 Task: Toggle the auto-detect color scheme in the window.
Action: Mouse moved to (5, 653)
Screenshot: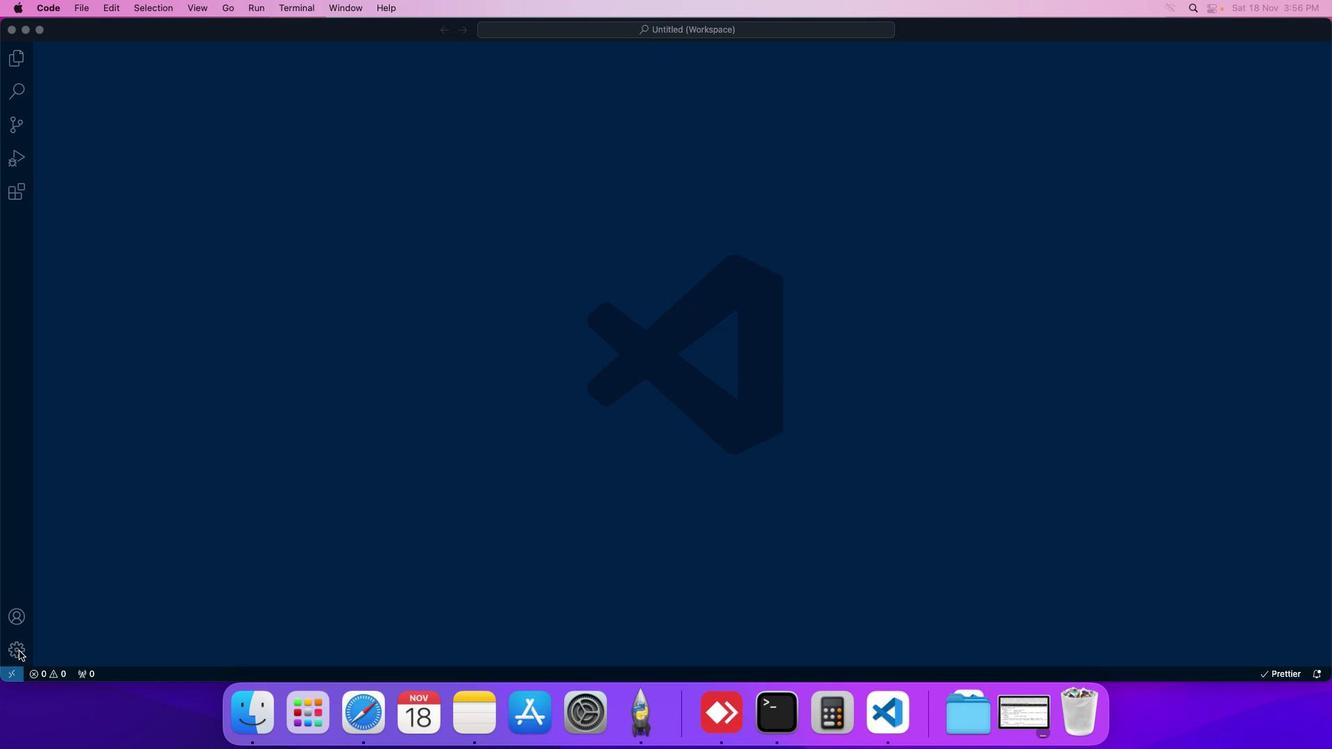 
Action: Mouse pressed left at (5, 653)
Screenshot: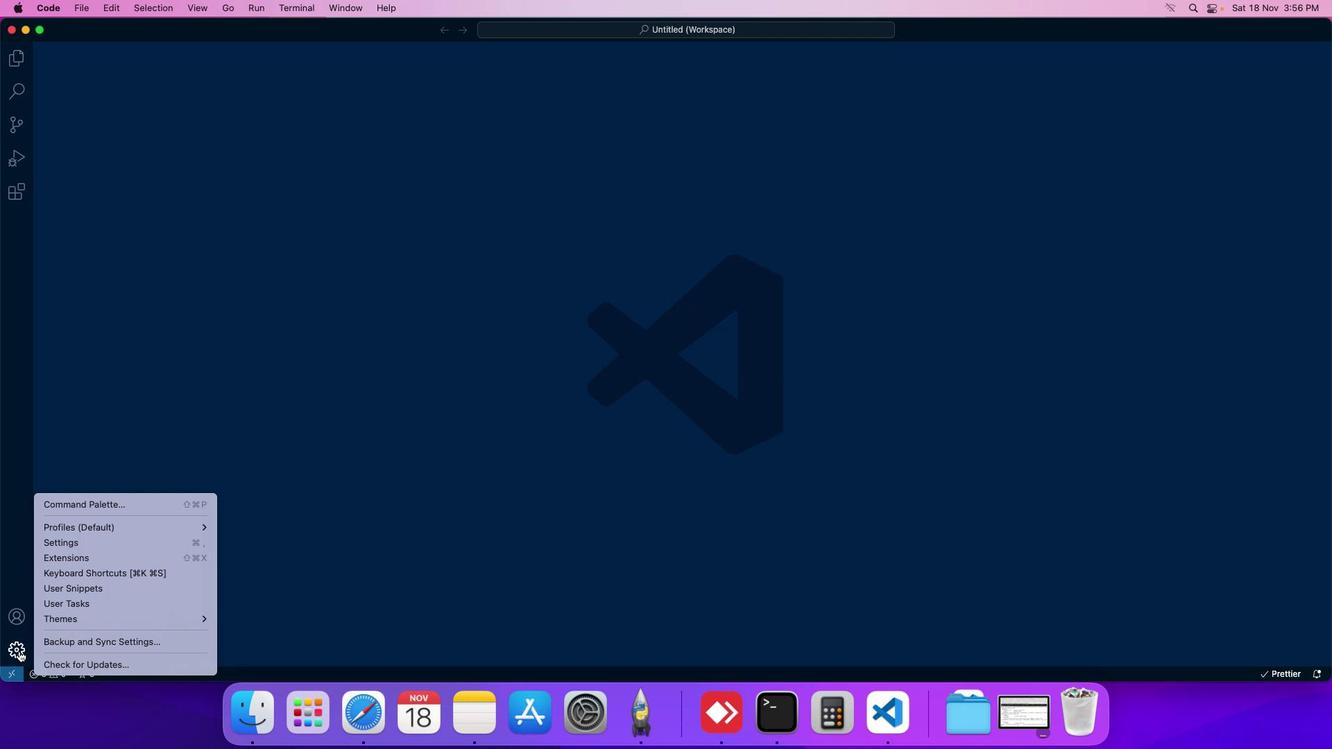 
Action: Mouse moved to (59, 544)
Screenshot: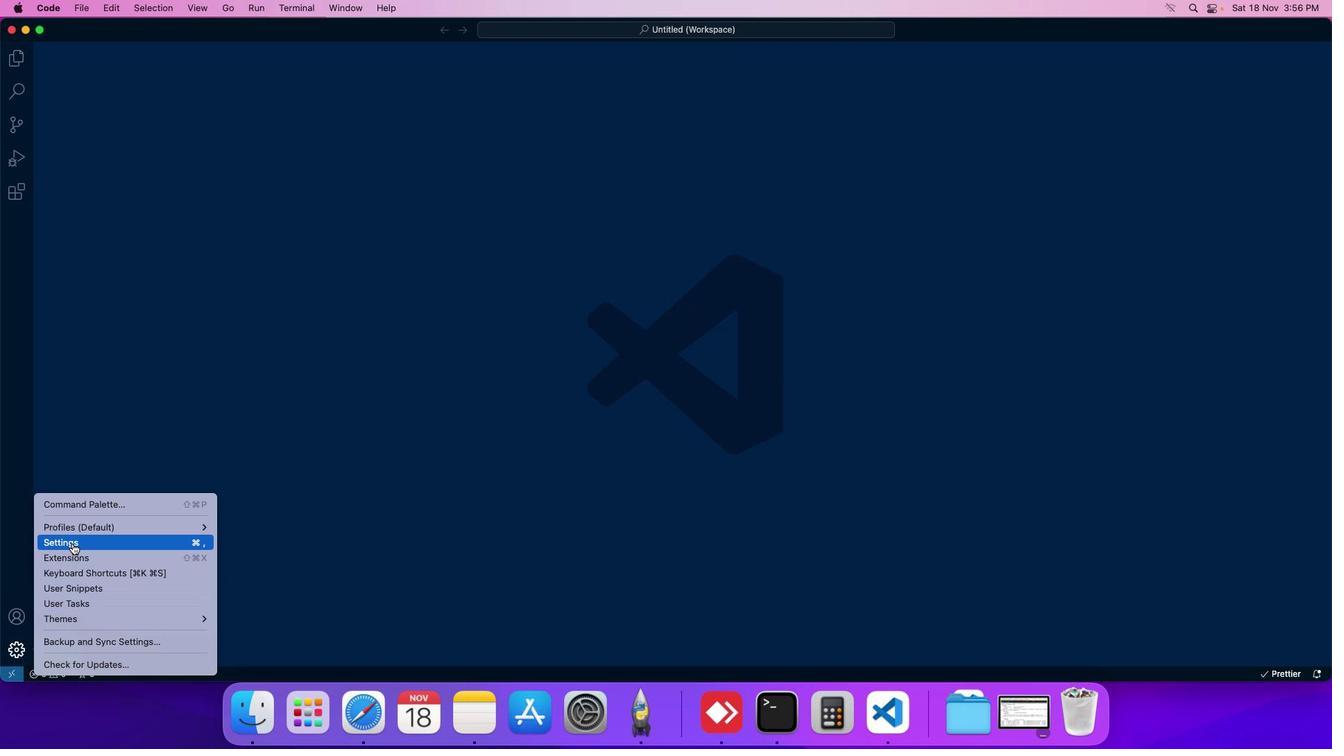 
Action: Mouse pressed left at (59, 544)
Screenshot: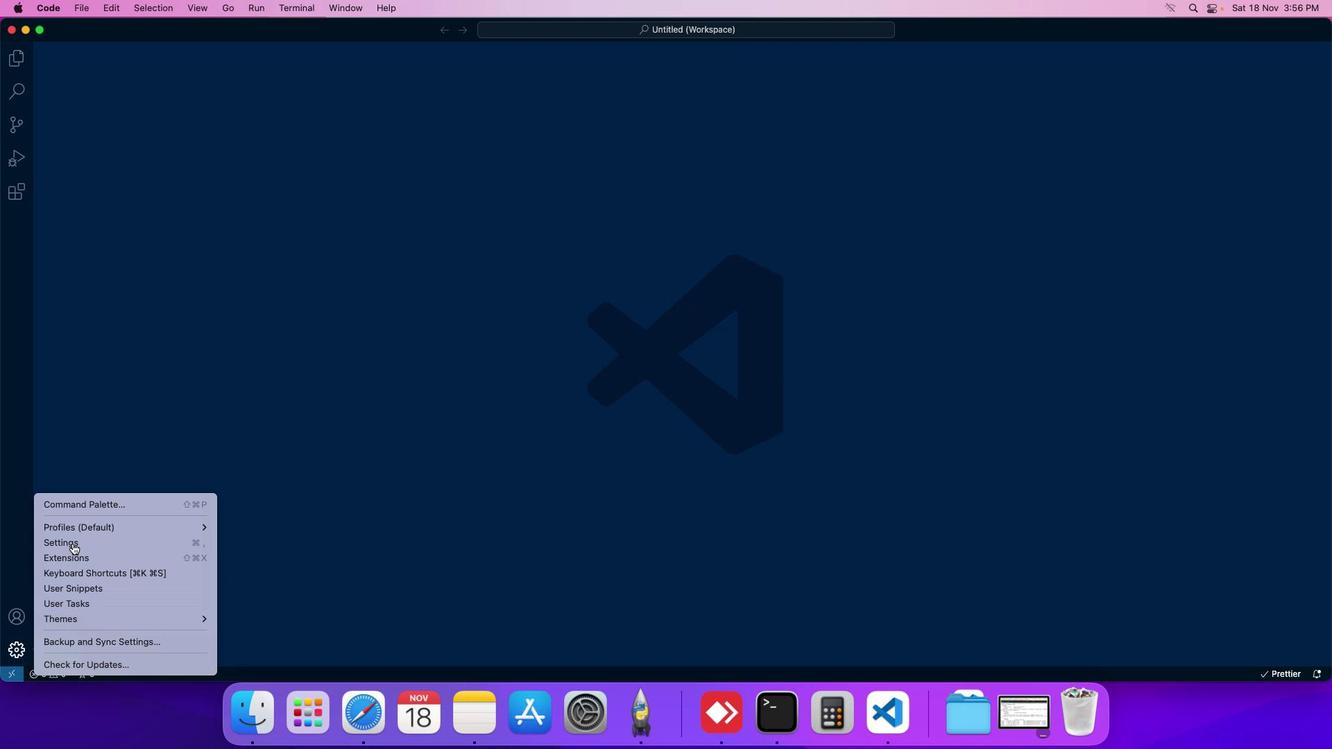 
Action: Mouse moved to (349, 106)
Screenshot: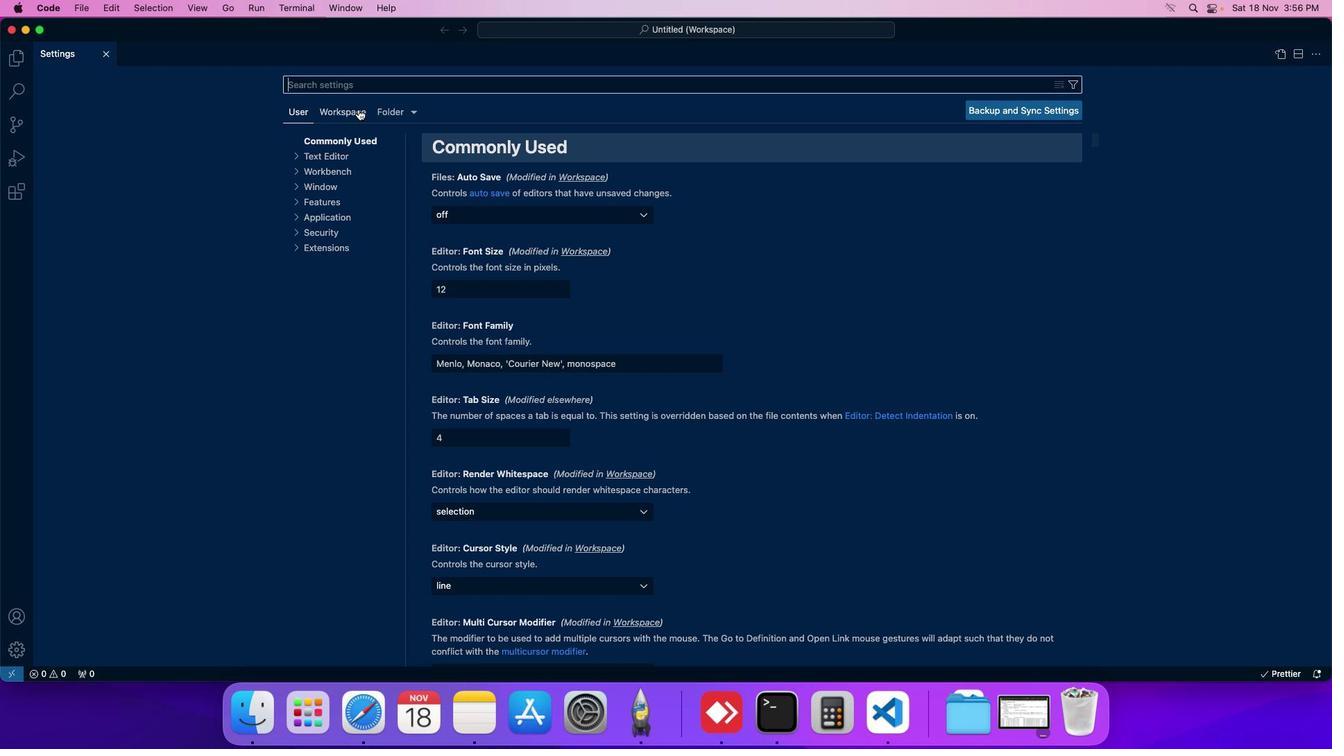 
Action: Mouse pressed left at (349, 106)
Screenshot: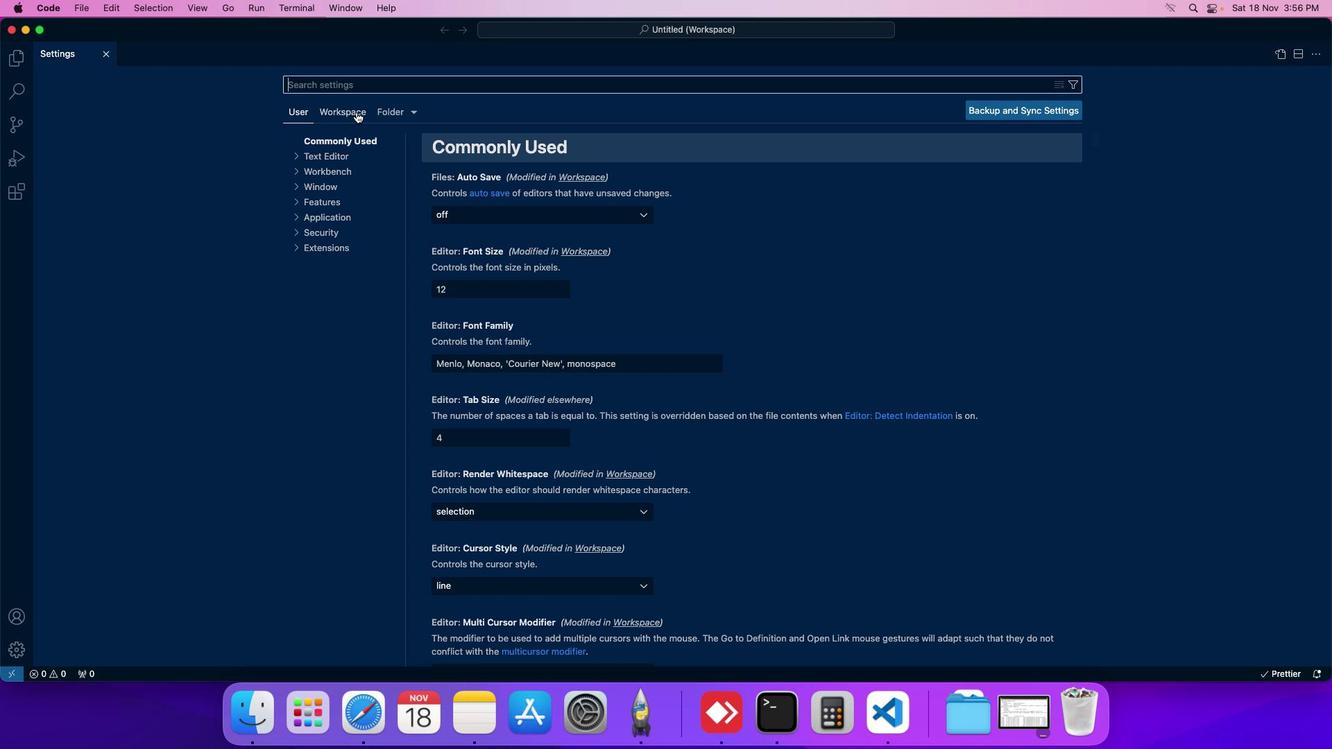 
Action: Mouse moved to (315, 166)
Screenshot: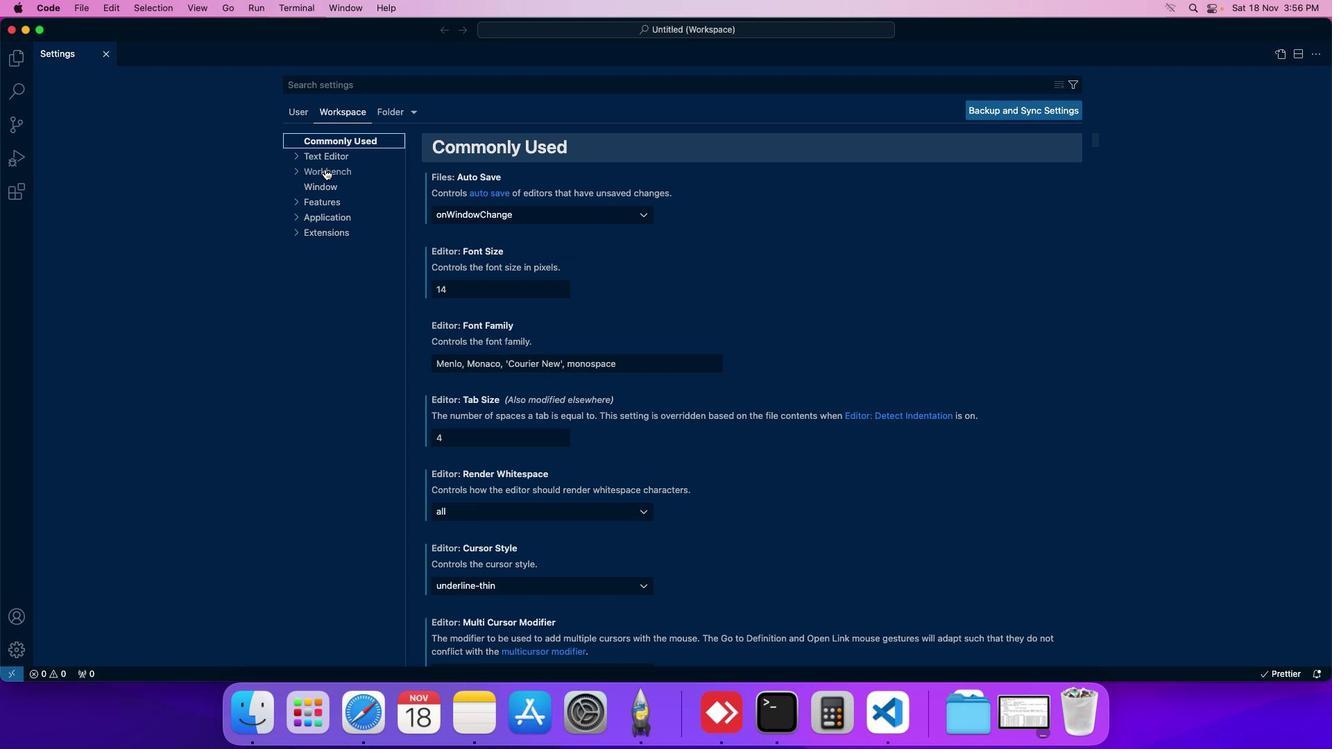 
Action: Mouse pressed left at (315, 166)
Screenshot: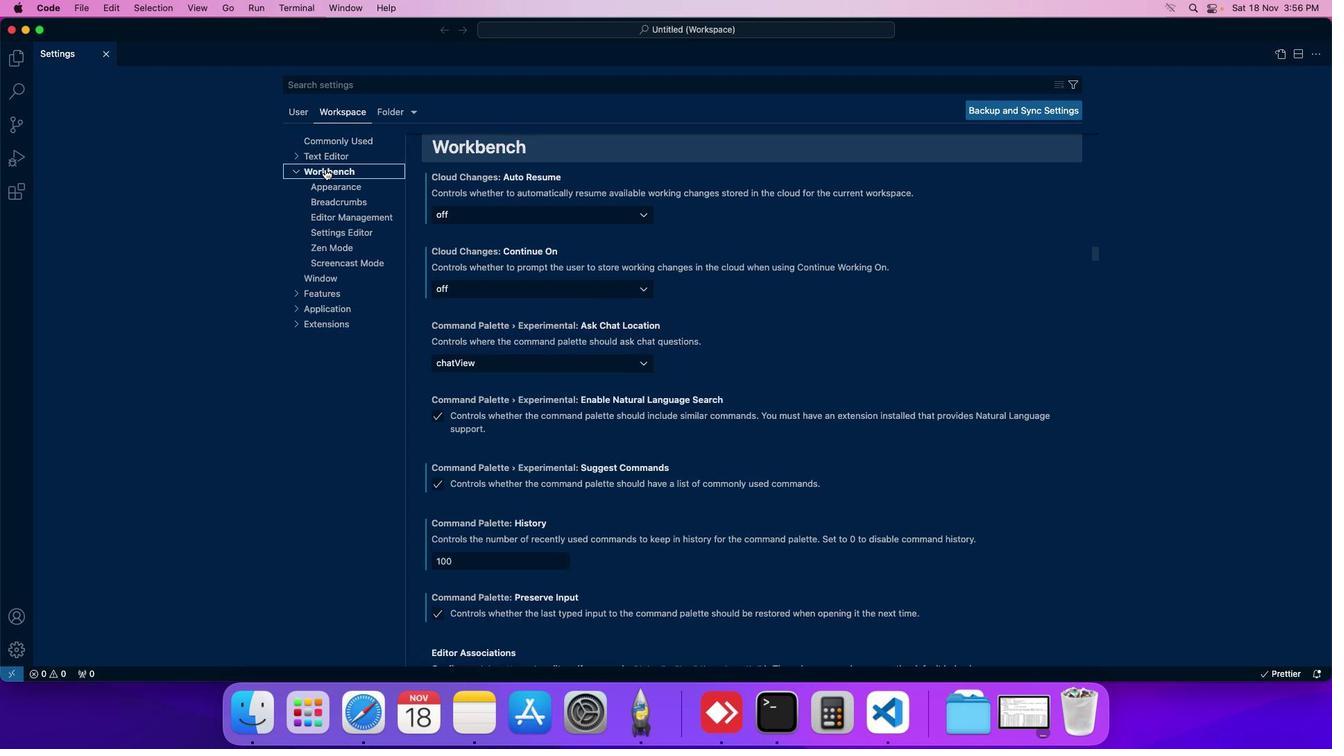 
Action: Mouse moved to (321, 276)
Screenshot: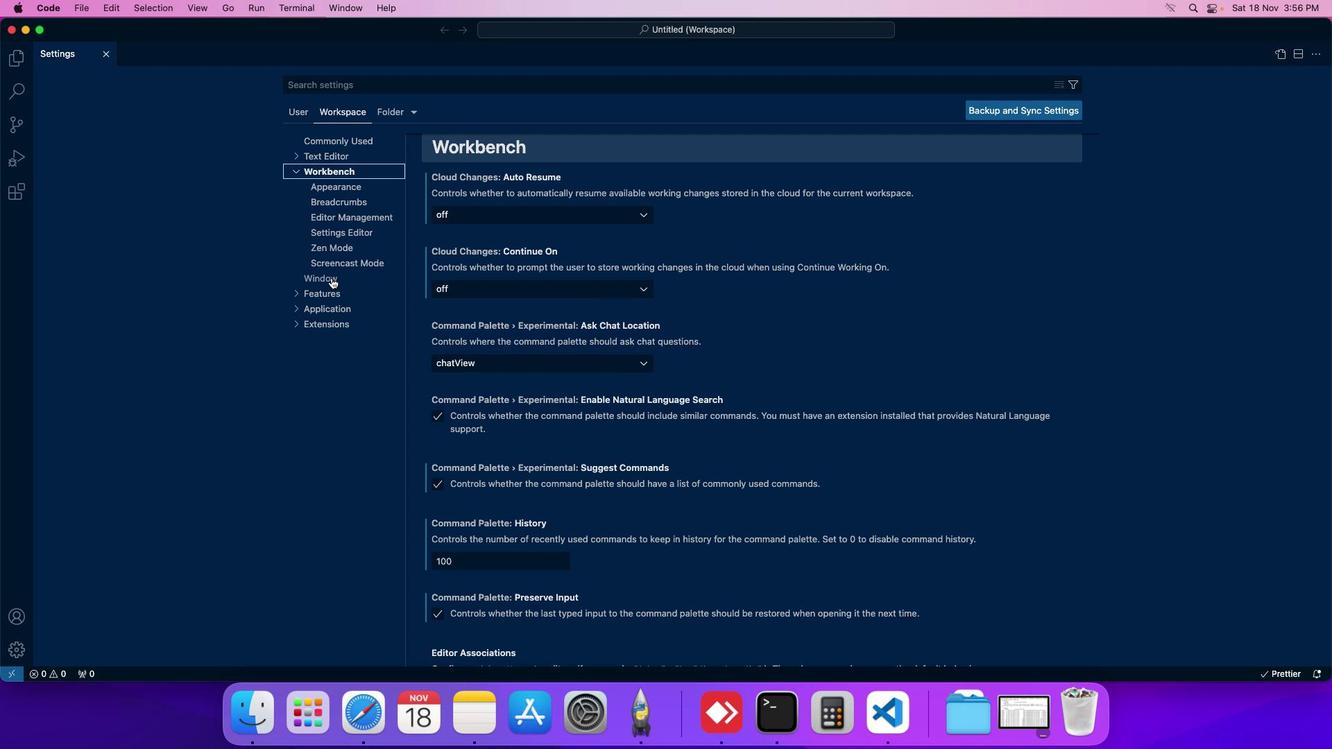 
Action: Mouse pressed left at (321, 276)
Screenshot: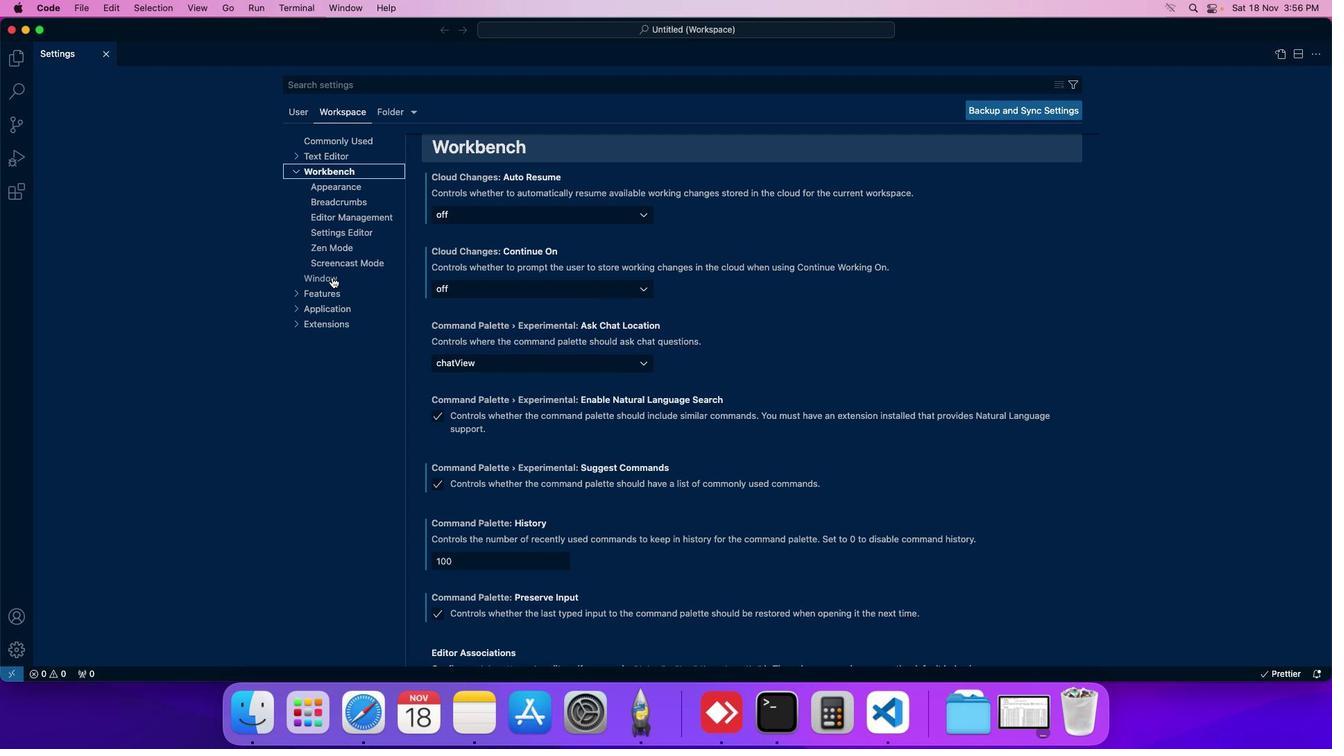 
Action: Mouse moved to (435, 193)
Screenshot: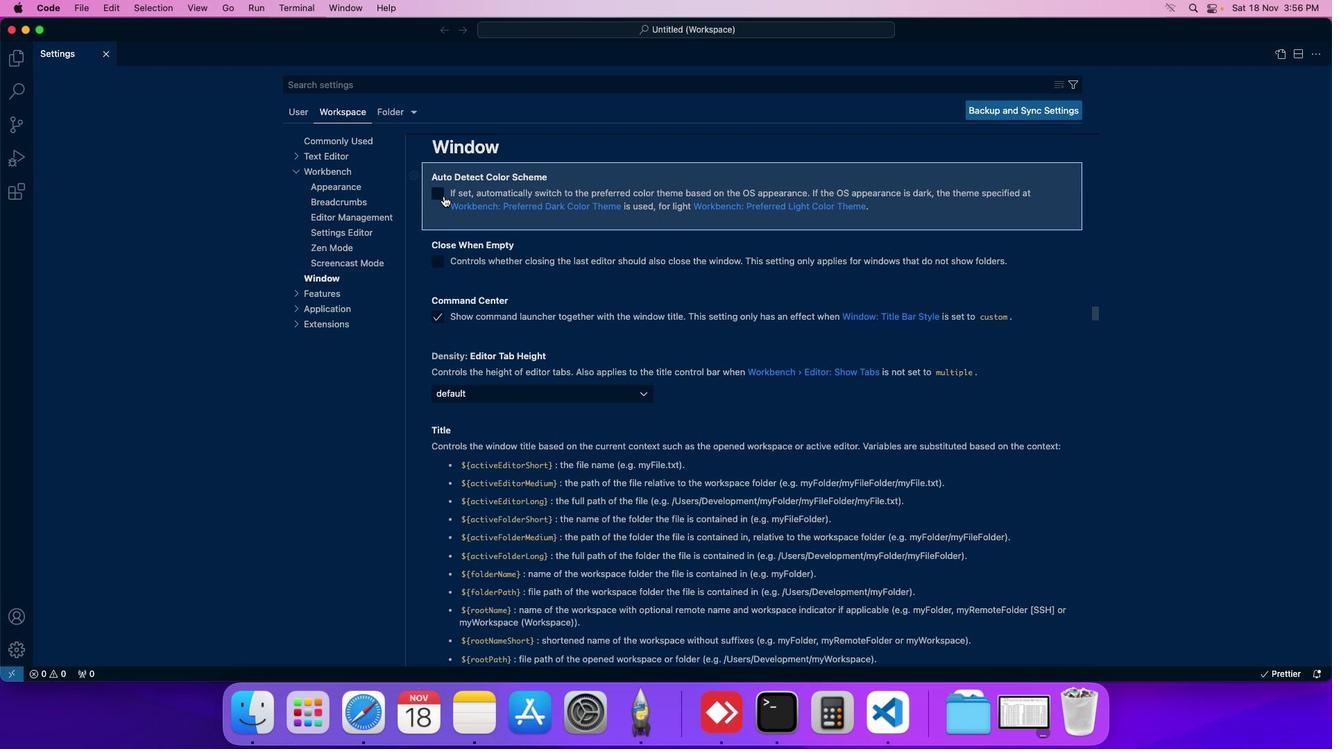 
Action: Mouse pressed left at (435, 193)
Screenshot: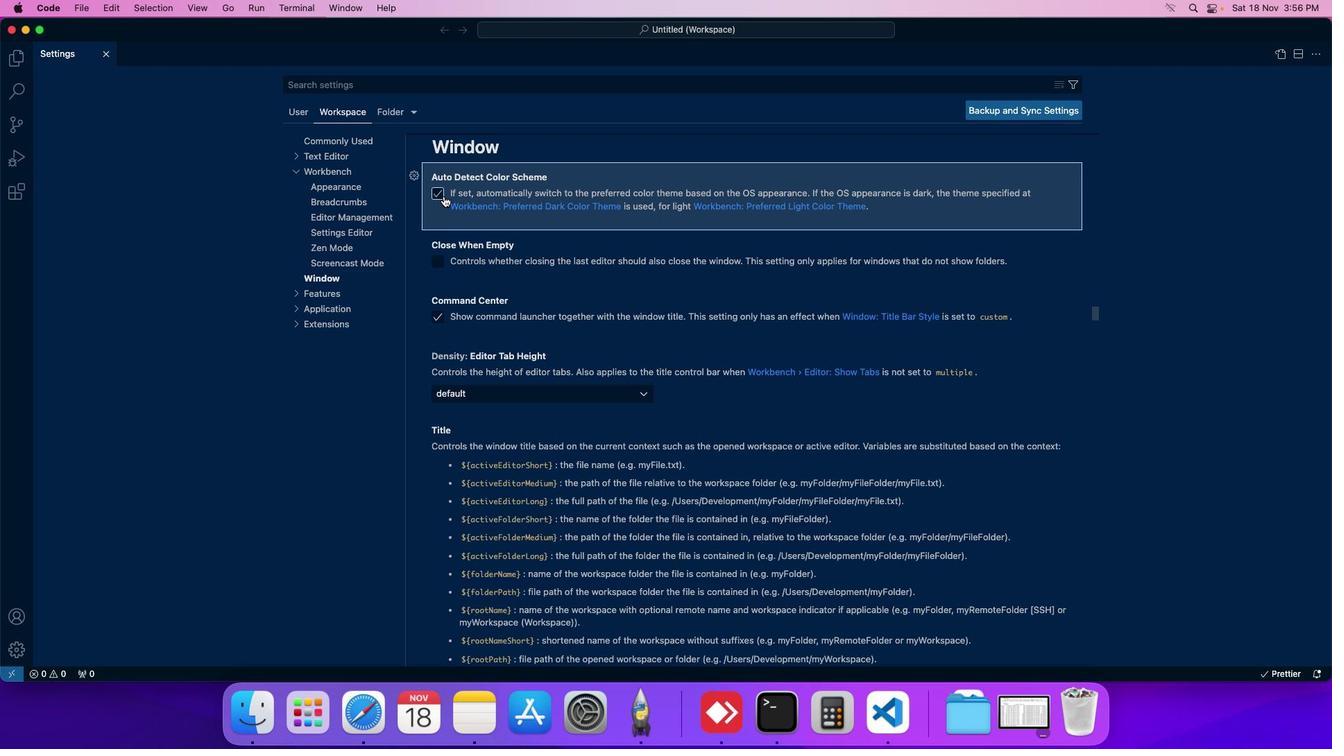 
Action: Mouse moved to (439, 194)
Screenshot: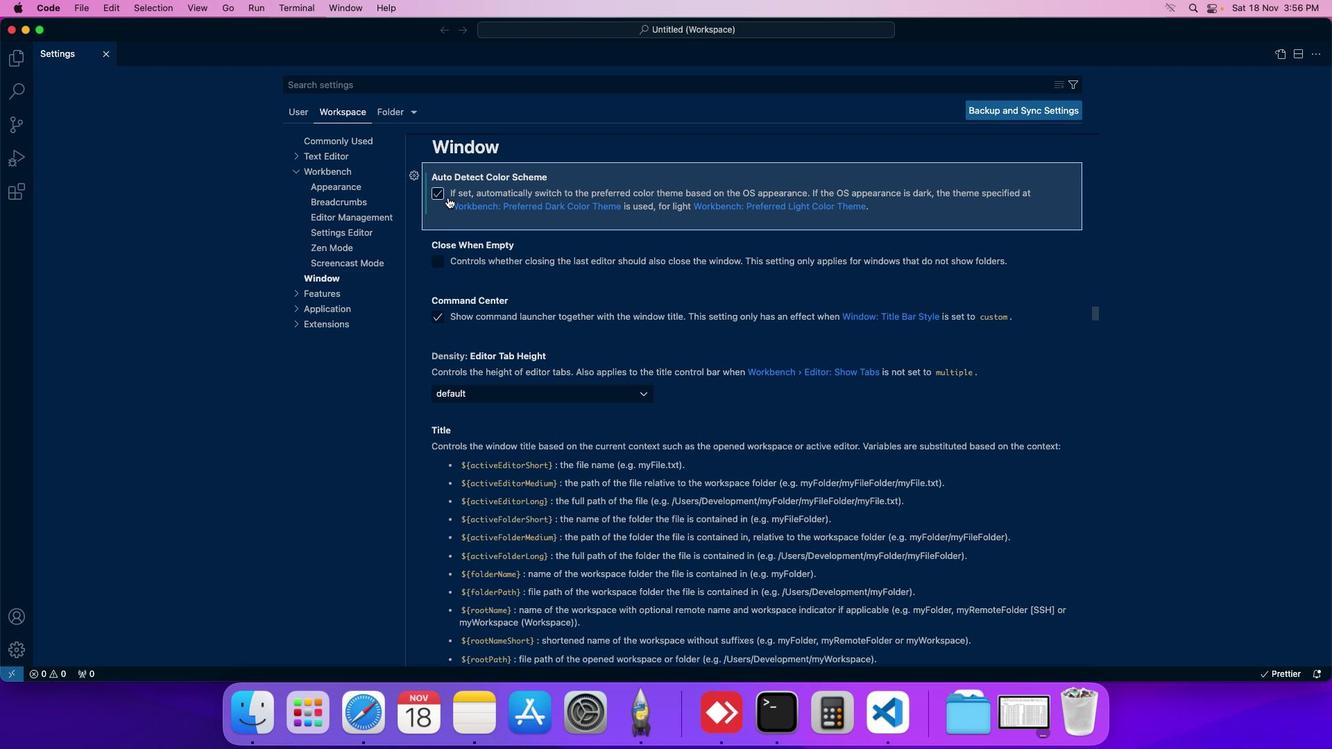 
